 Task: Create a task  Implement a new cloud-based expense tracking system for a company , assign it to team member softage.1@softage.net in the project ConceptLine and update the status of the task to  At Risk , set the priority of the task to Medium
Action: Mouse moved to (111, 93)
Screenshot: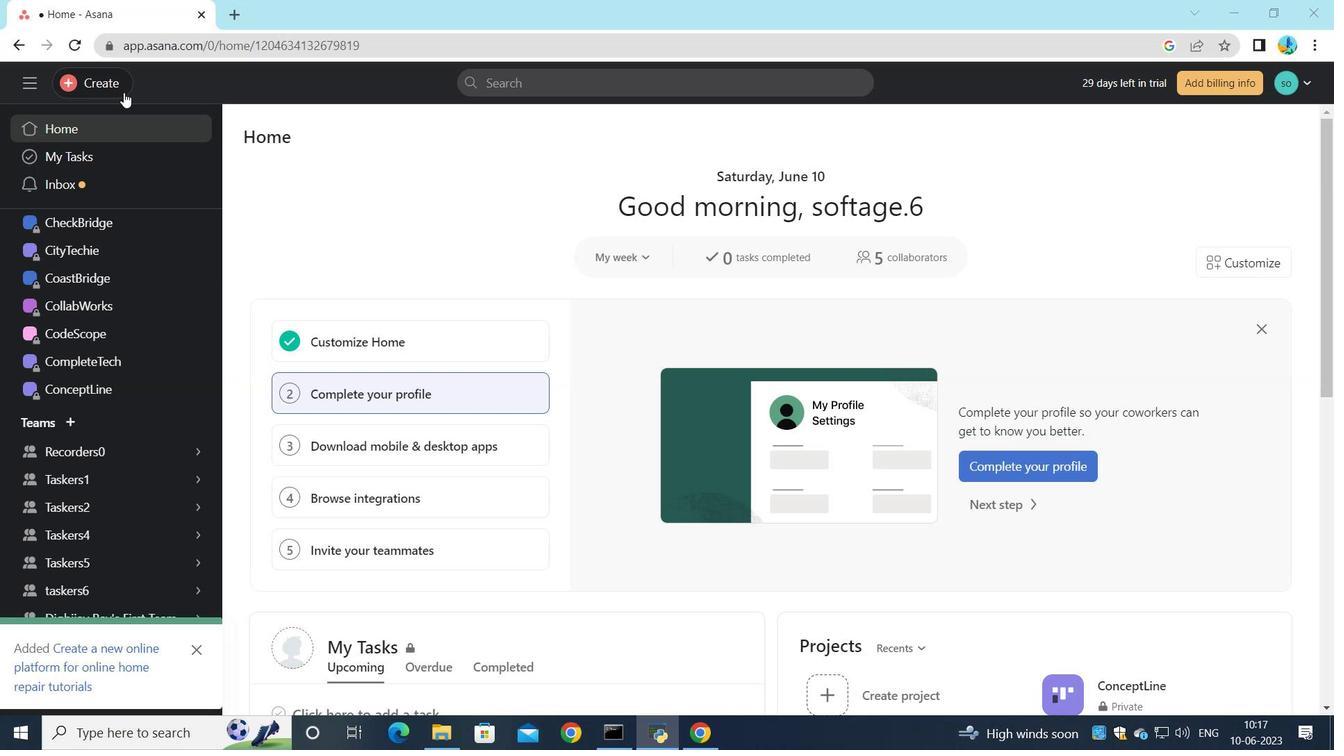 
Action: Mouse pressed left at (111, 93)
Screenshot: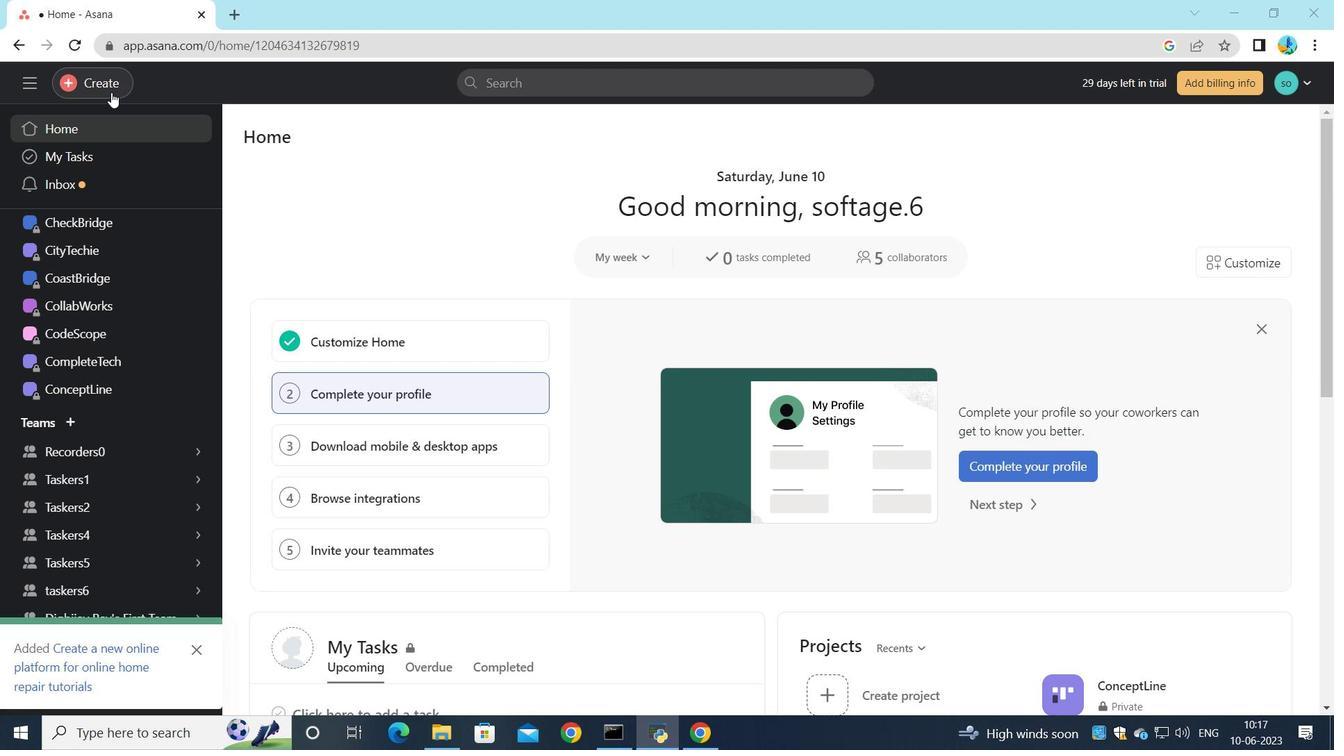 
Action: Mouse moved to (204, 91)
Screenshot: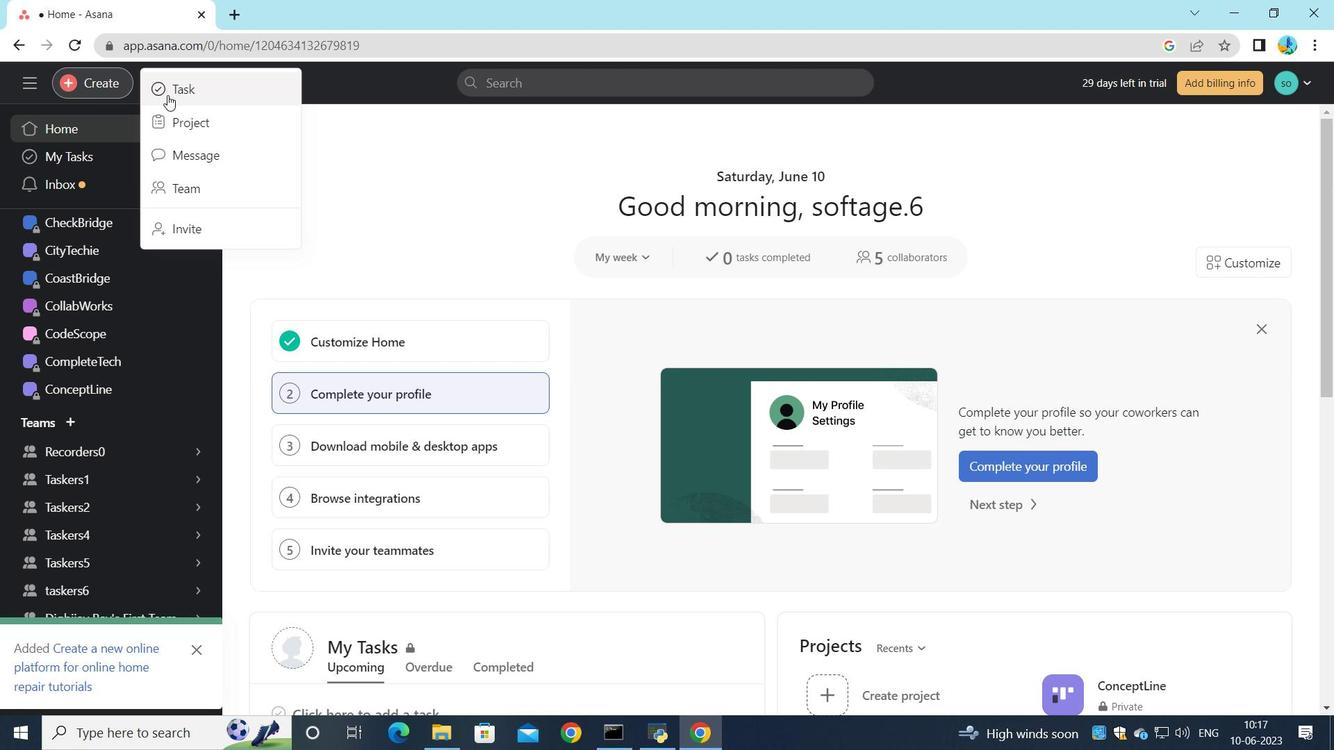 
Action: Mouse pressed left at (204, 91)
Screenshot: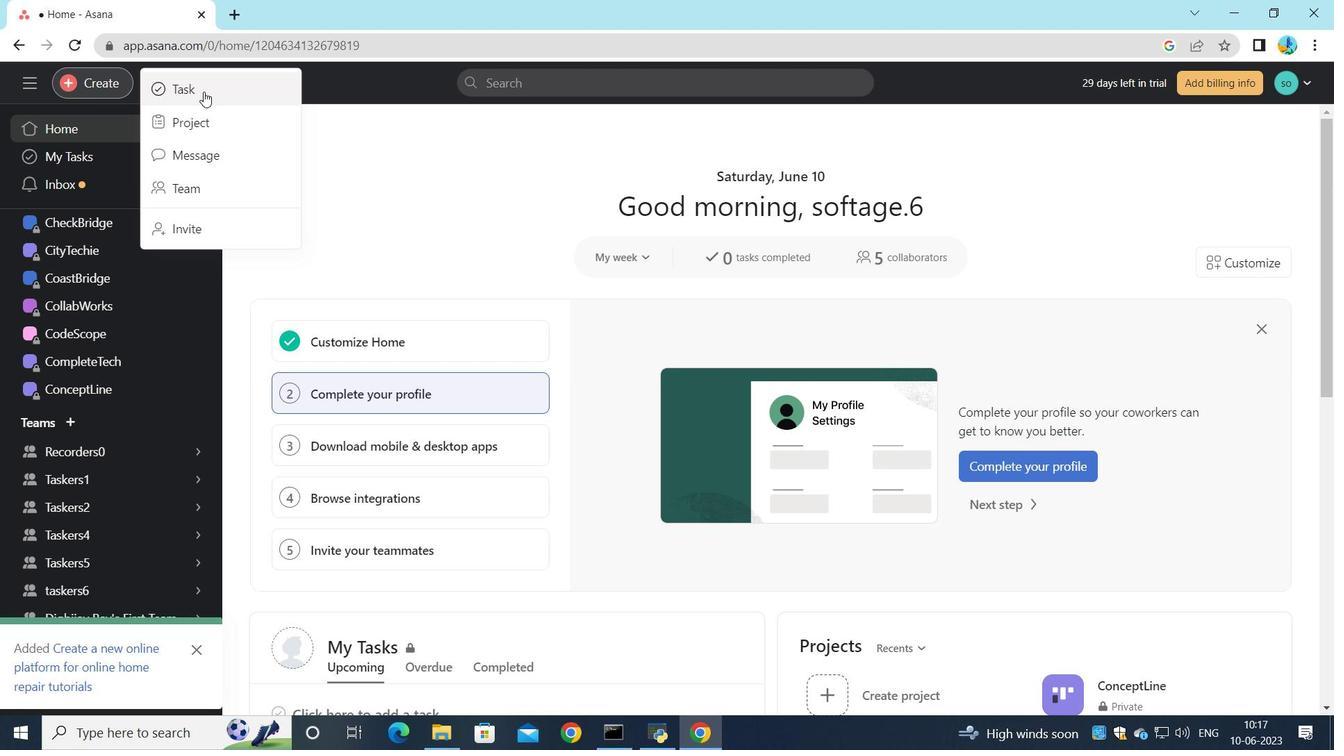 
Action: Mouse moved to (880, 325)
Screenshot: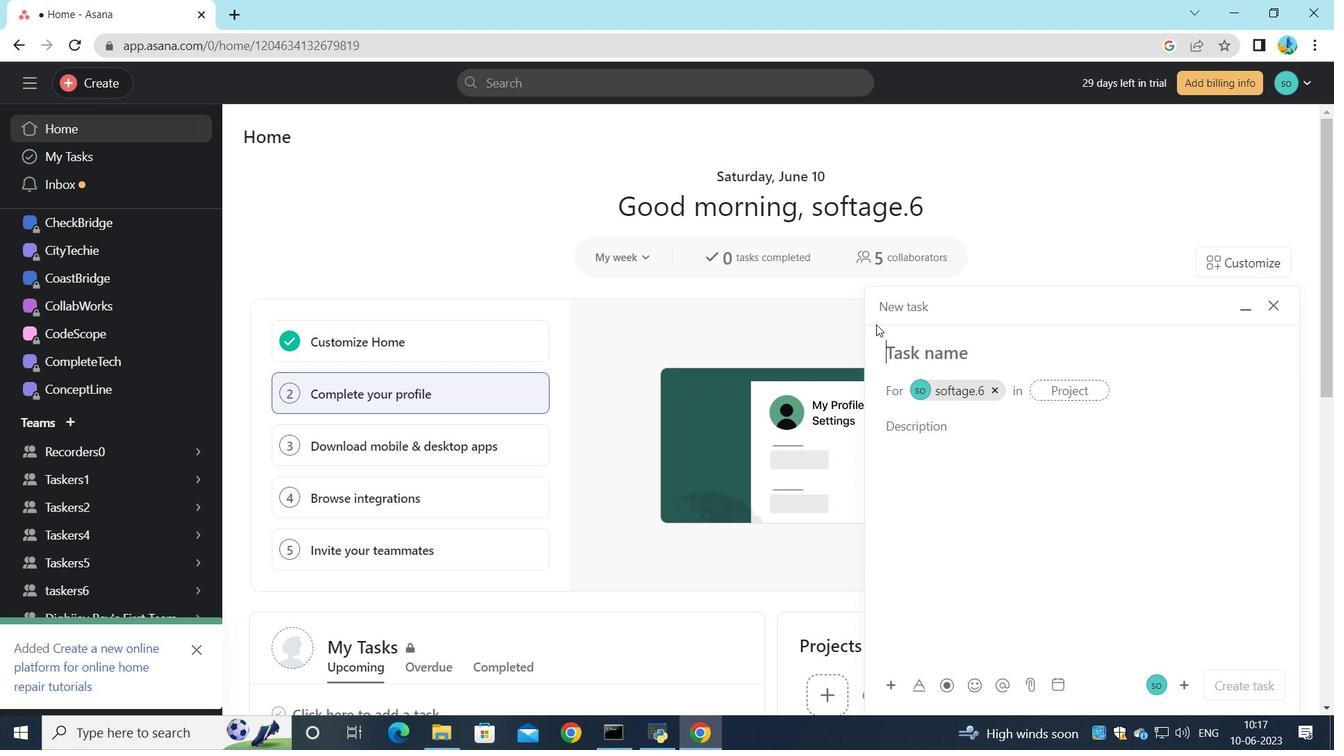 
Action: Key pressed <Key.shift>Implement<Key.space>a<Key.space>new<Key.space>cloud-based<Key.space>expense<Key.space>tracking<Key.space>system<Key.space>for<Key.space>a<Key.space>company
Screenshot: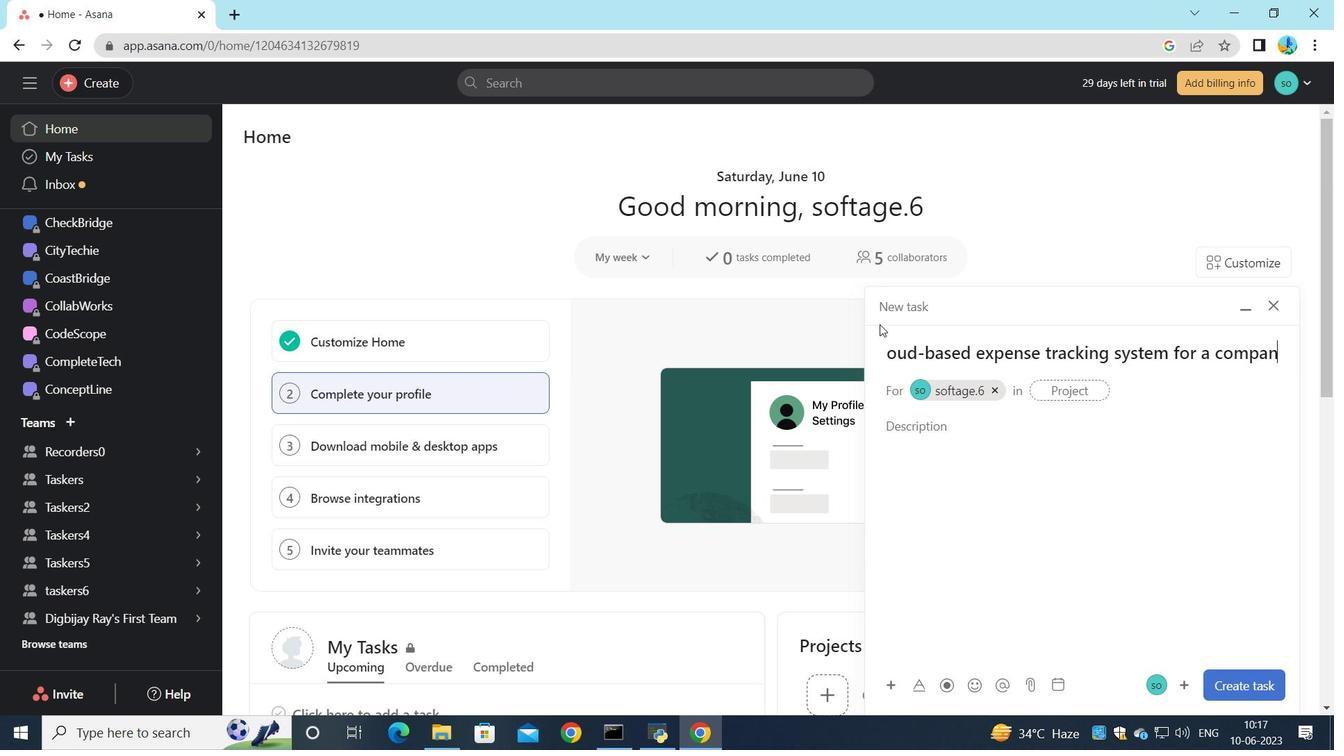 
Action: Mouse moved to (996, 391)
Screenshot: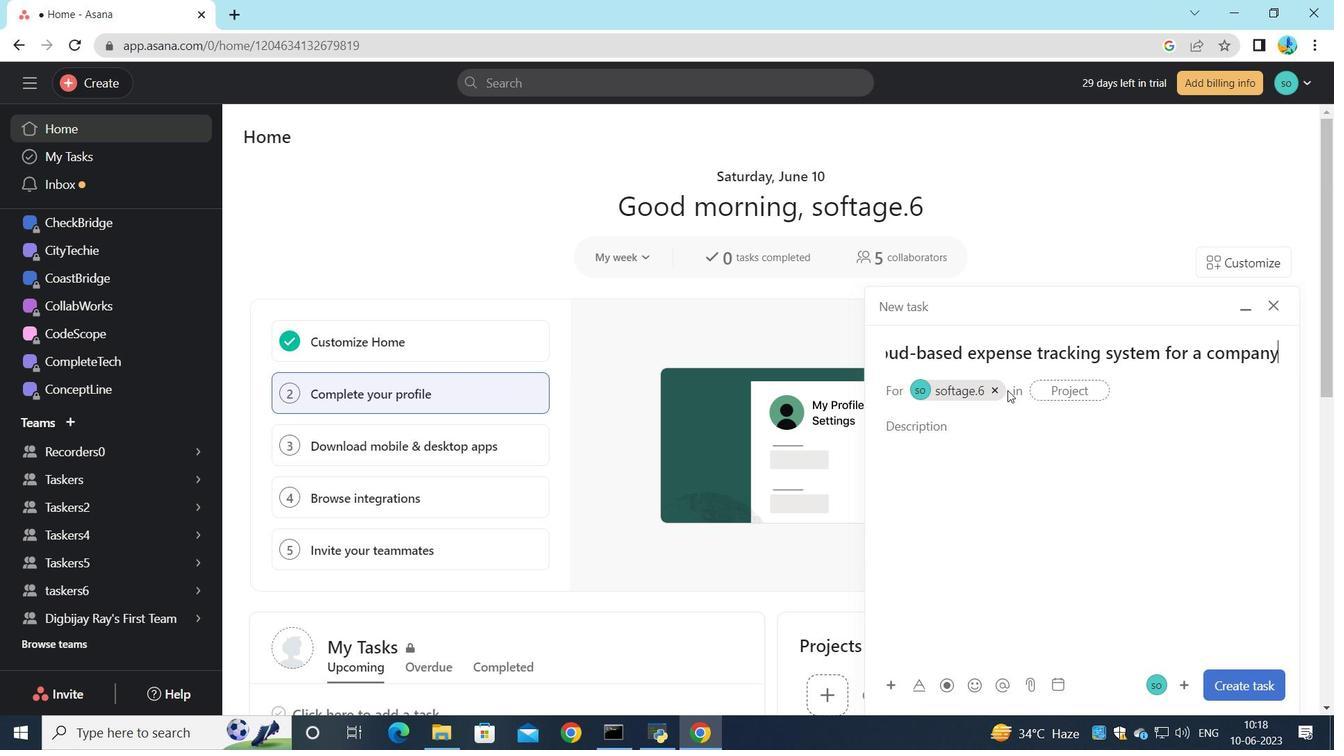 
Action: Mouse pressed left at (996, 391)
Screenshot: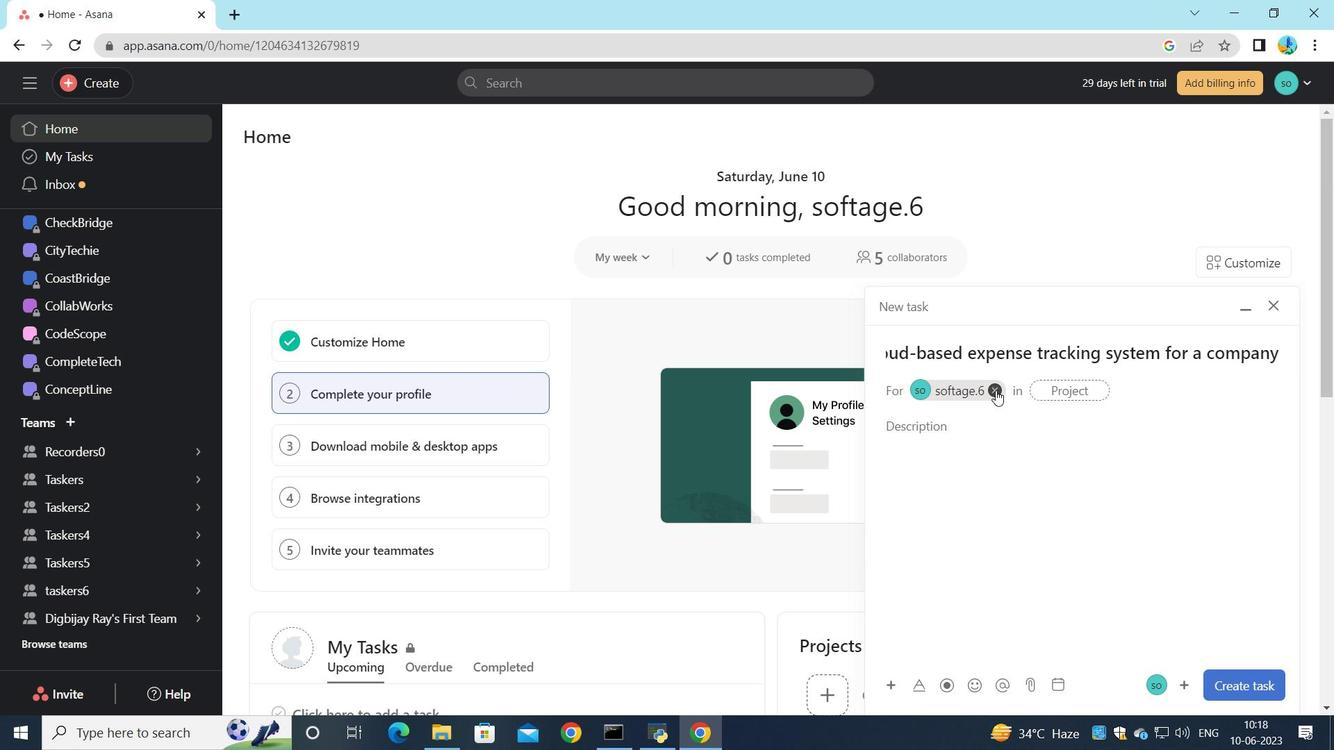 
Action: Key pressed s
Screenshot: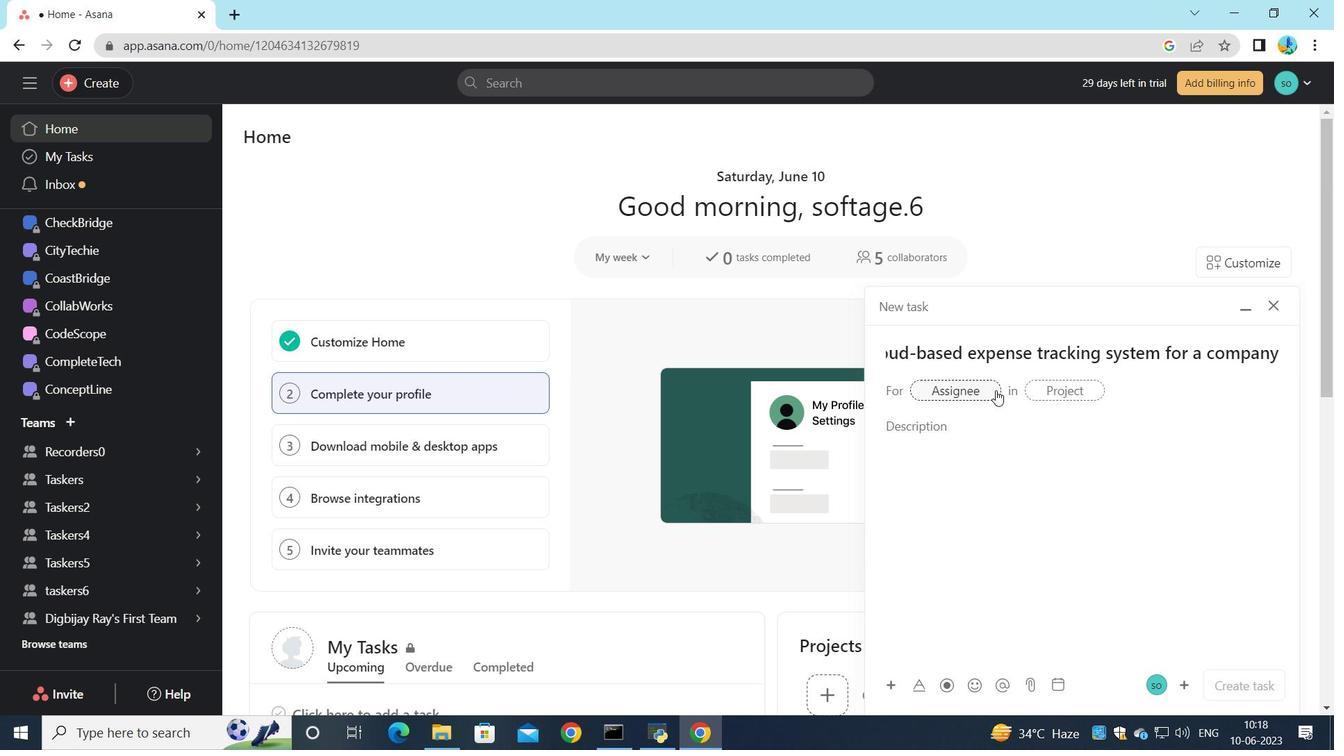 
Action: Mouse moved to (985, 386)
Screenshot: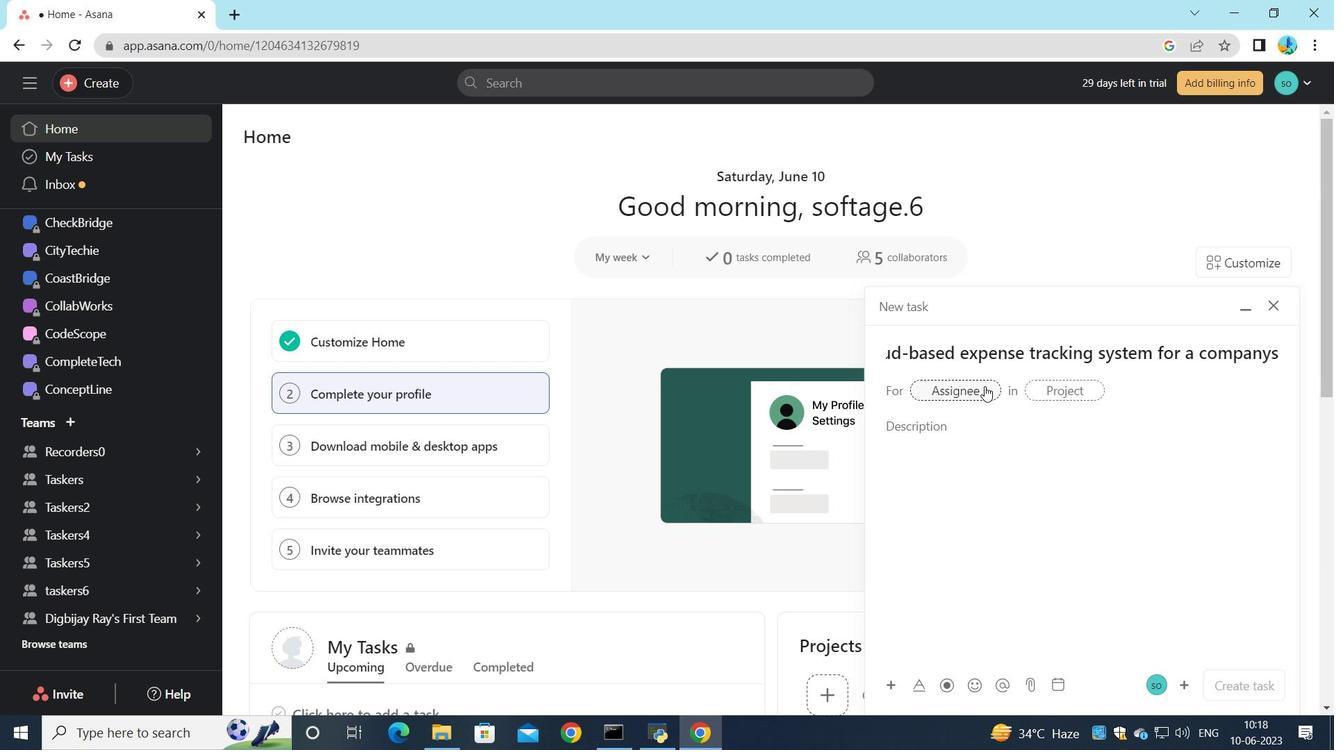 
Action: Mouse pressed left at (985, 386)
Screenshot: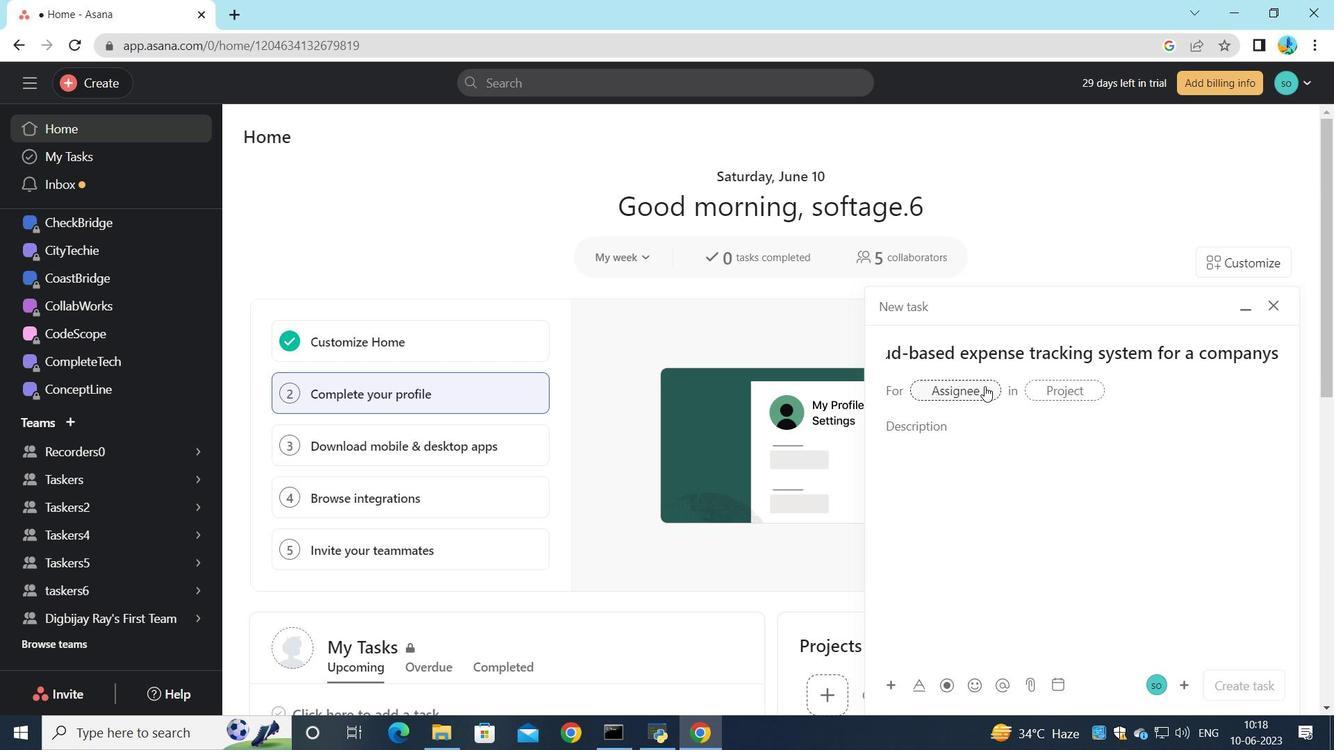 
Action: Key pressed s
Screenshot: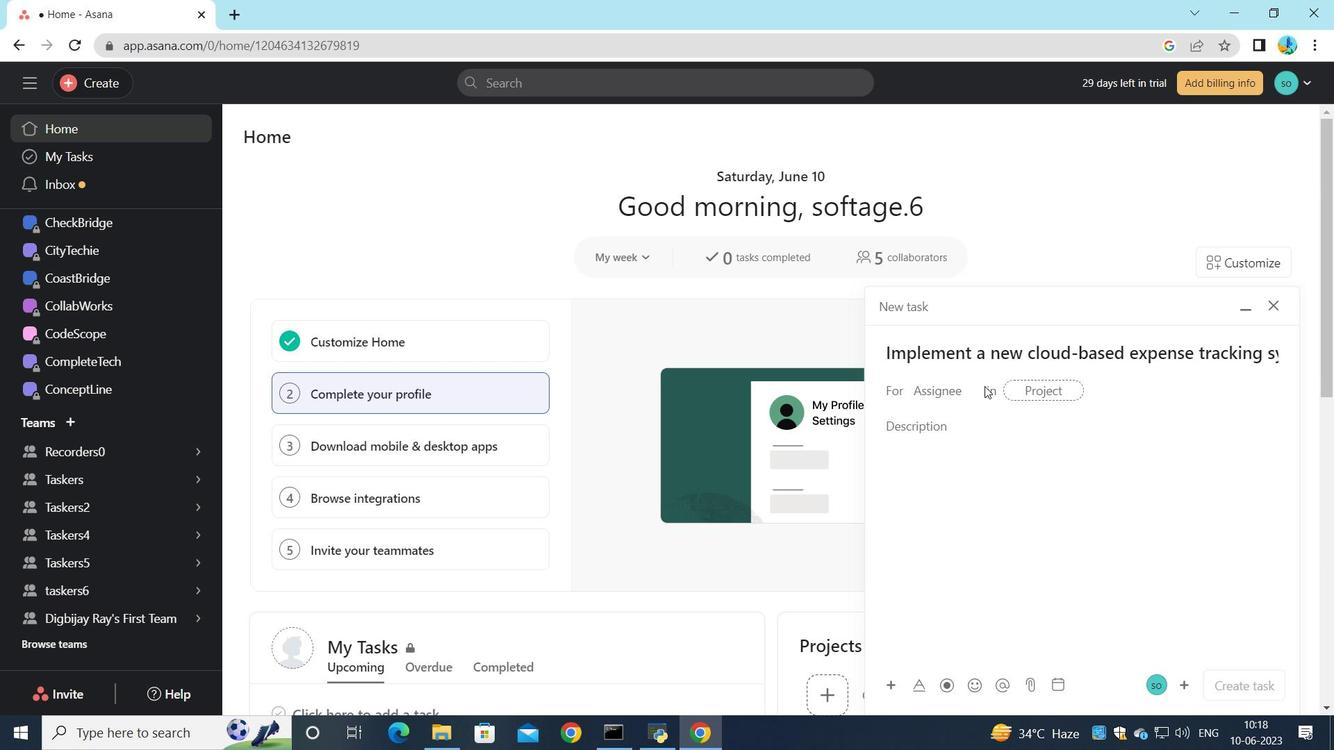 
Action: Mouse moved to (991, 396)
Screenshot: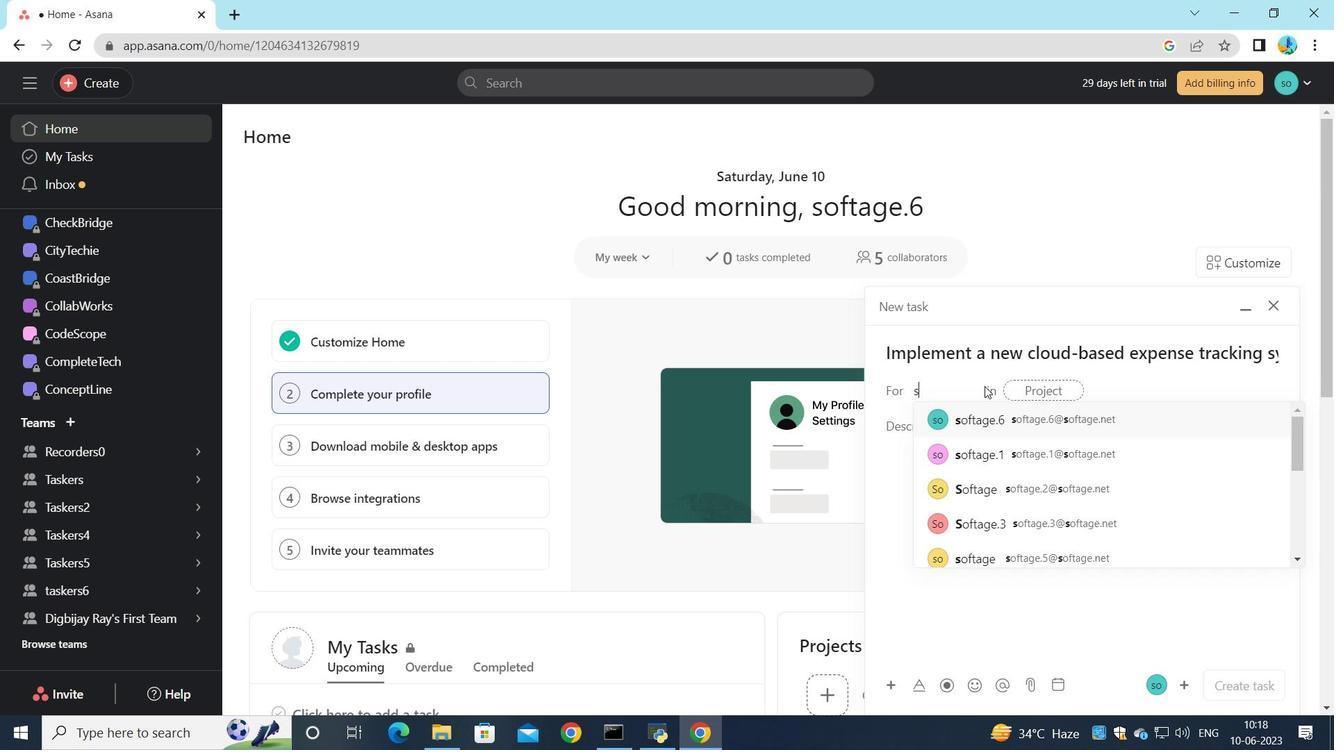 
Action: Key pressed oftage.1<Key.shift>@softage.net
Screenshot: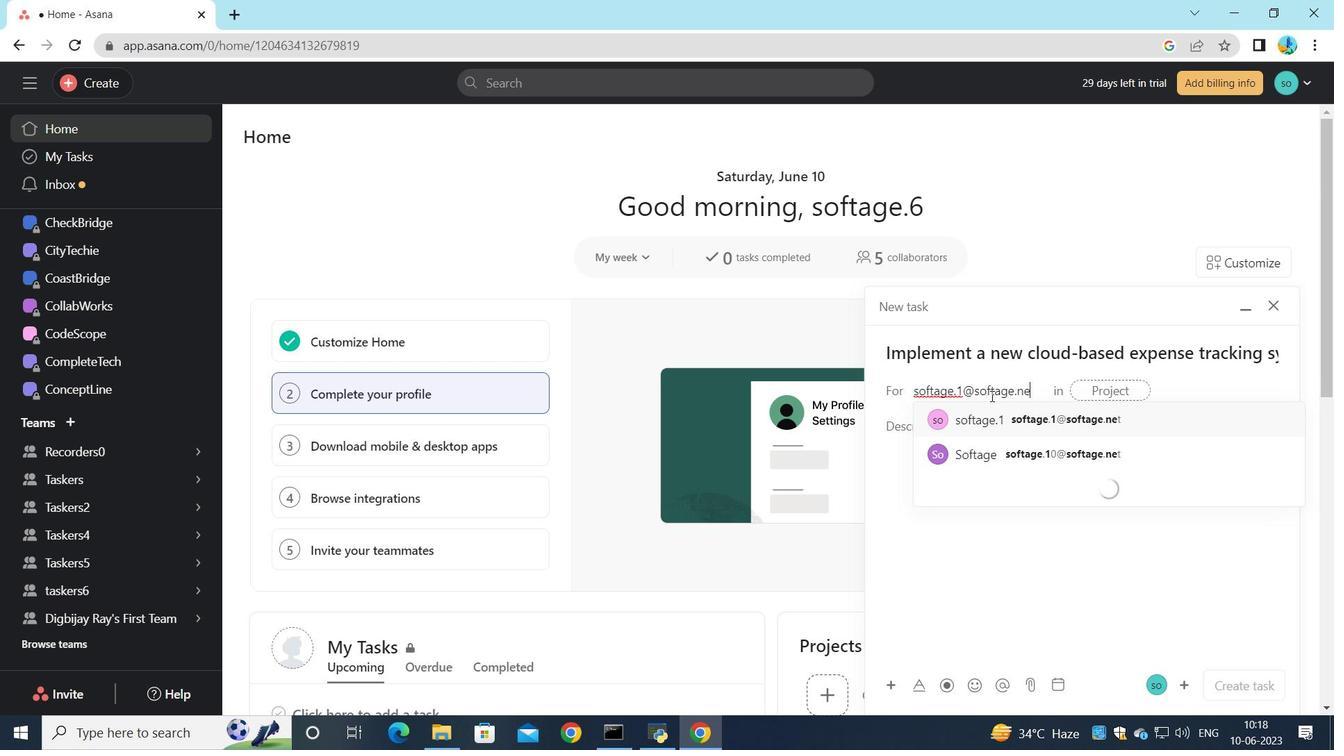 
Action: Mouse moved to (1015, 416)
Screenshot: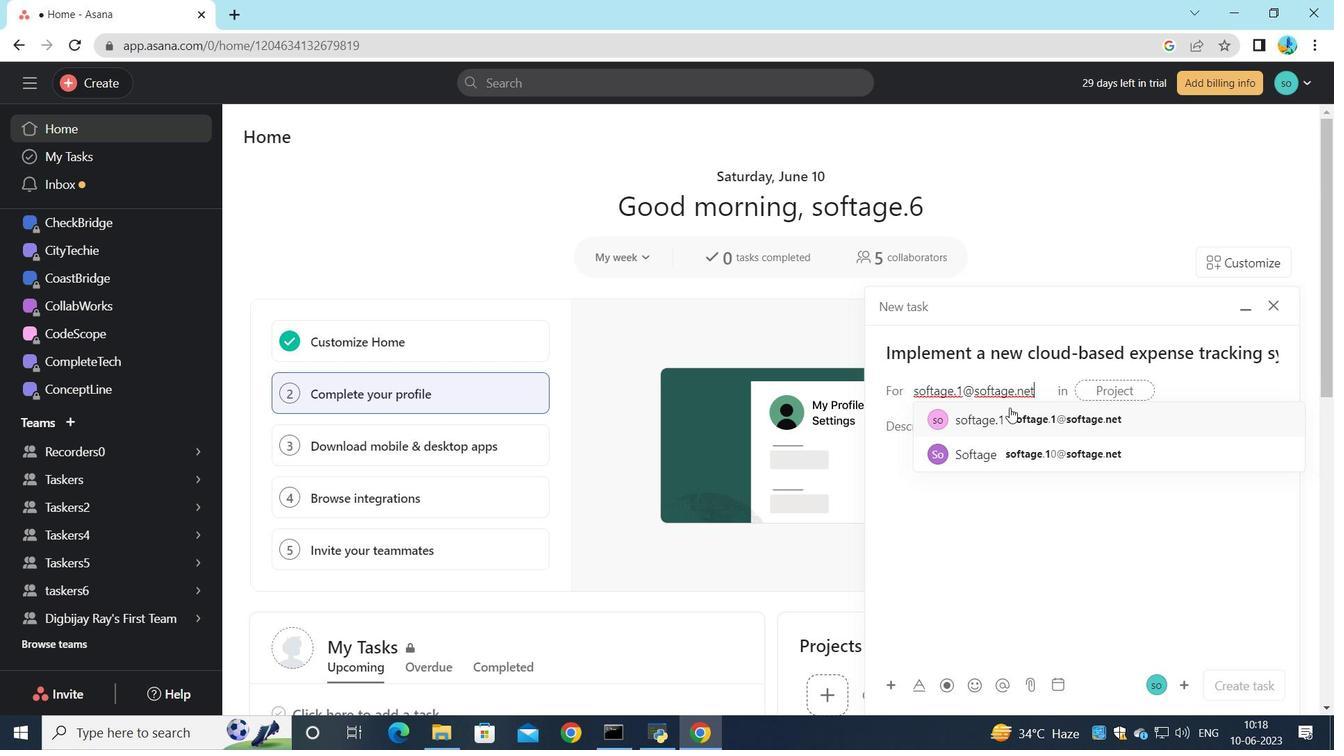 
Action: Mouse pressed left at (1015, 416)
Screenshot: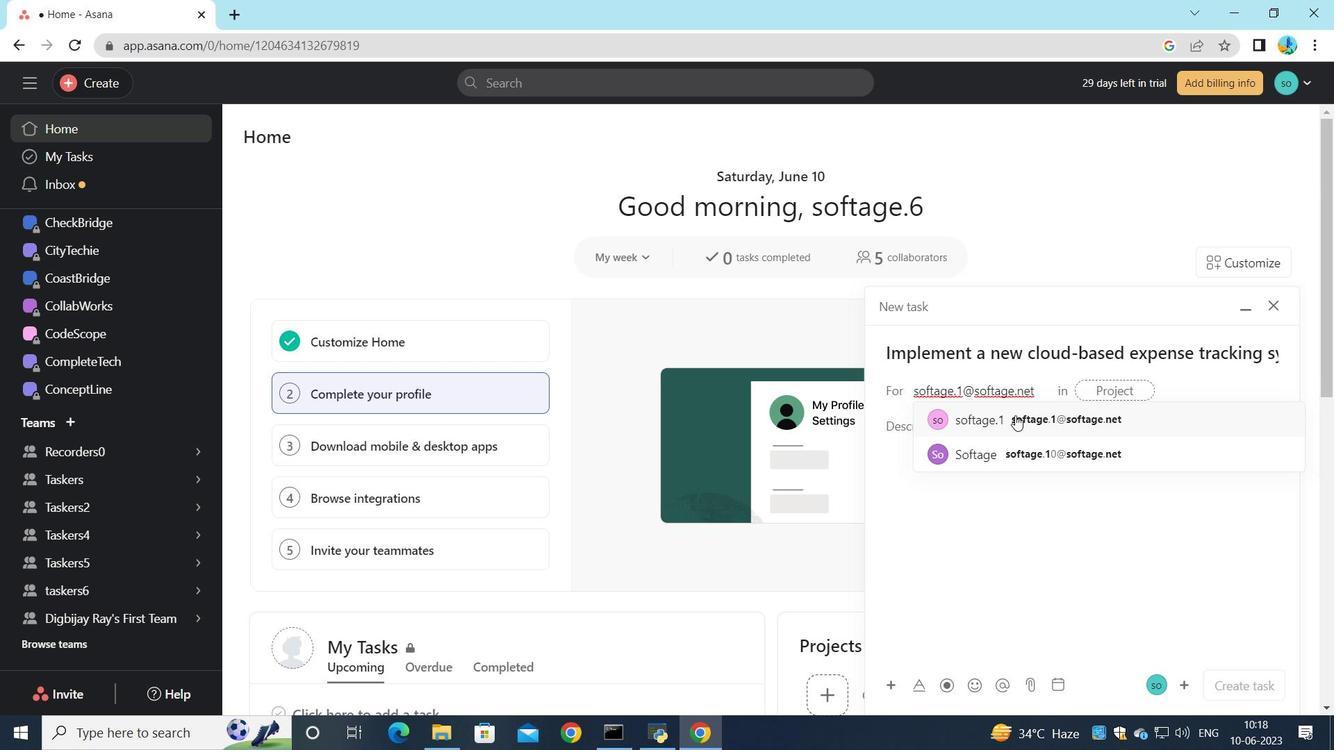 
Action: Mouse moved to (739, 460)
Screenshot: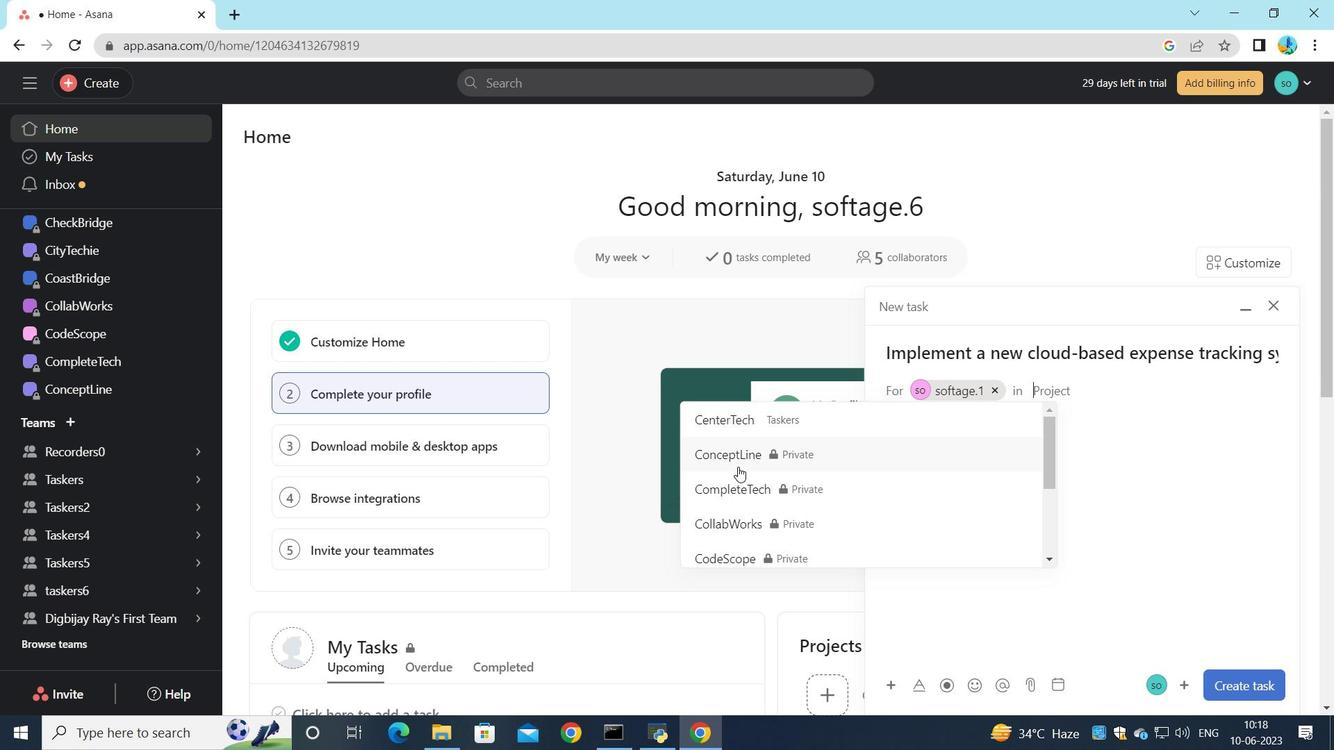 
Action: Mouse pressed left at (739, 460)
Screenshot: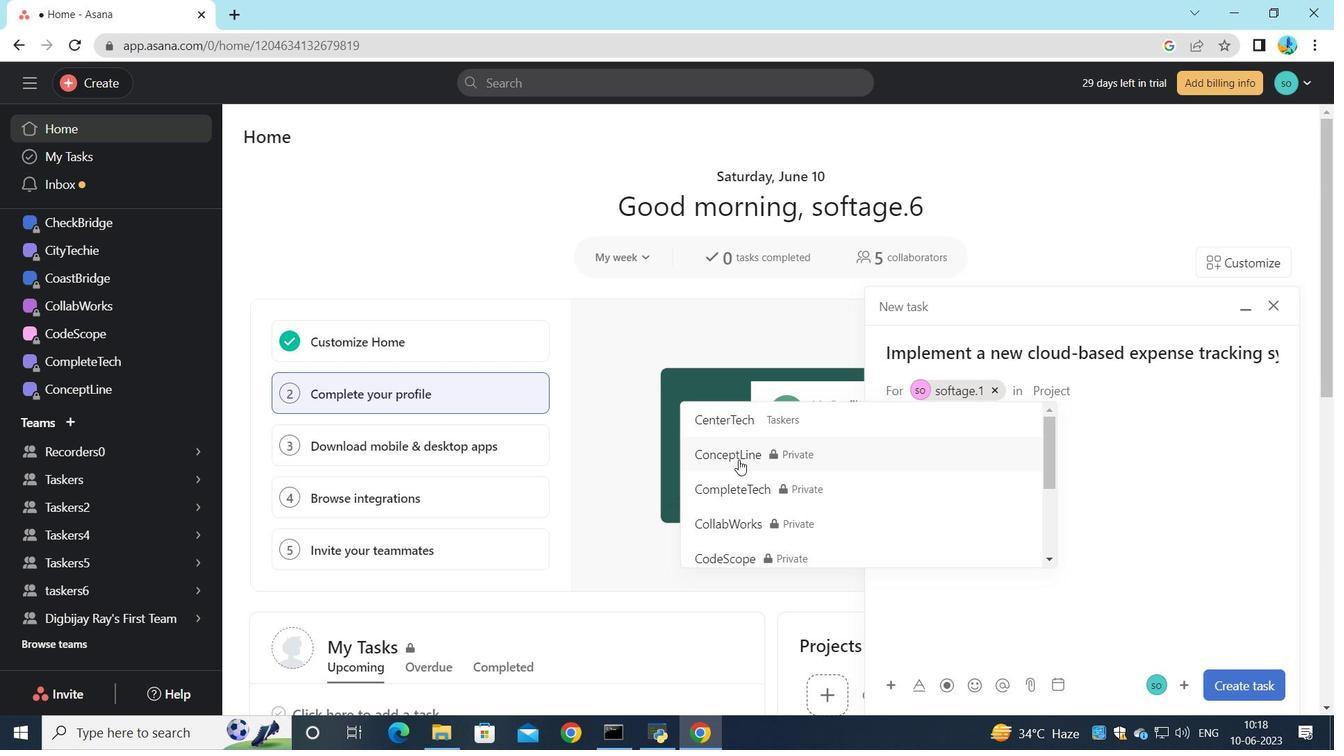 
Action: Mouse moved to (983, 431)
Screenshot: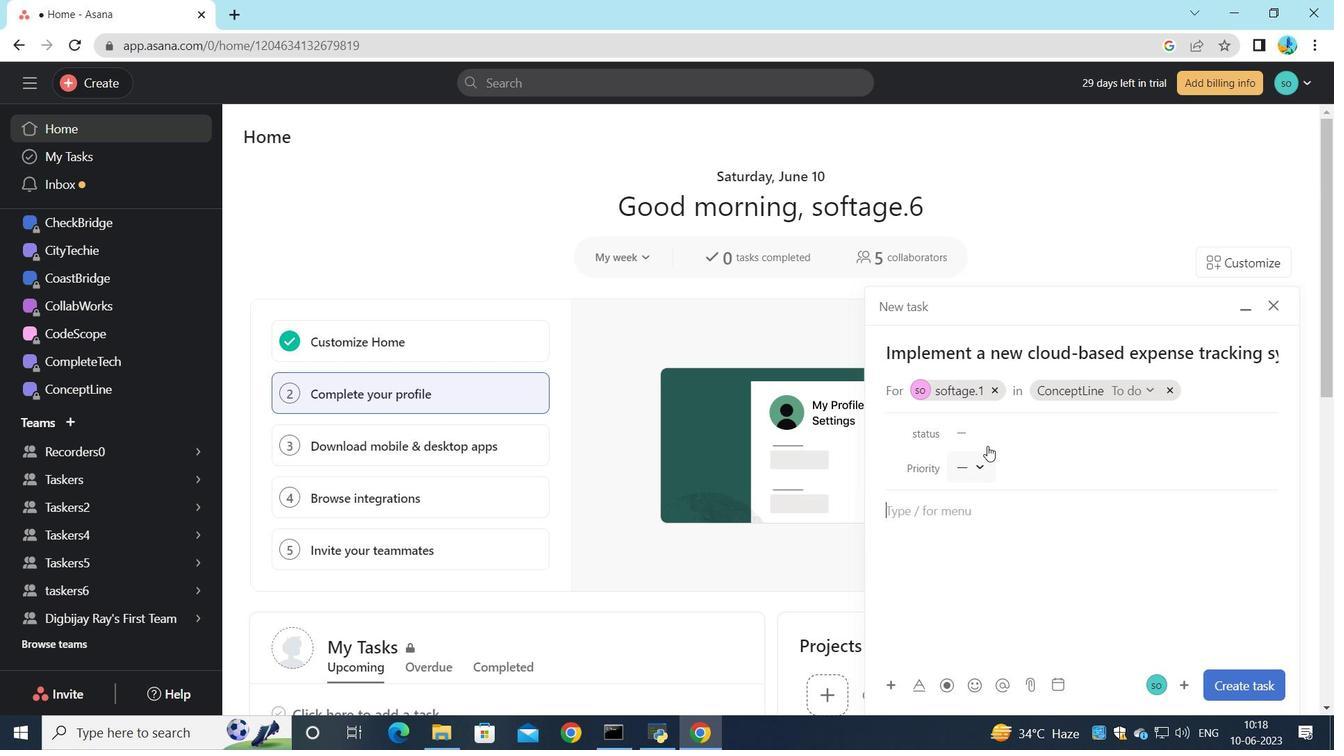 
Action: Mouse pressed left at (983, 431)
Screenshot: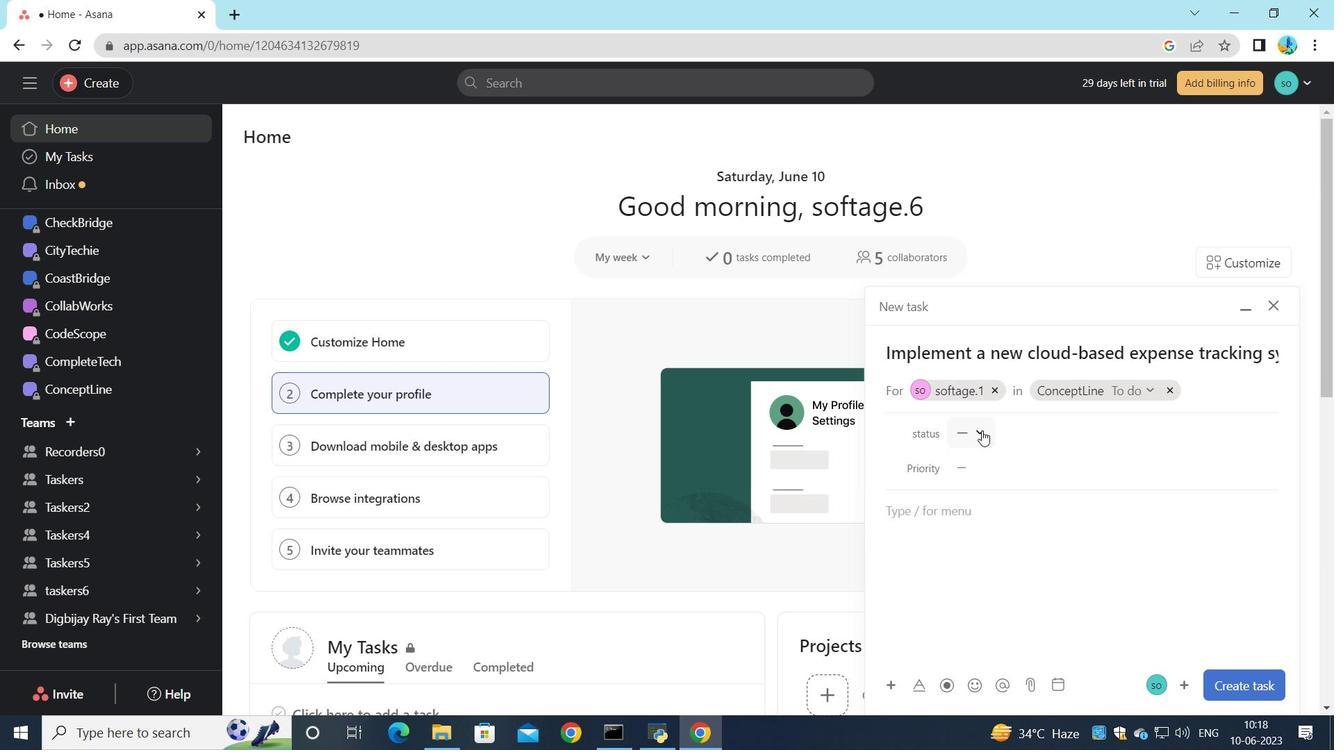 
Action: Mouse moved to (1011, 554)
Screenshot: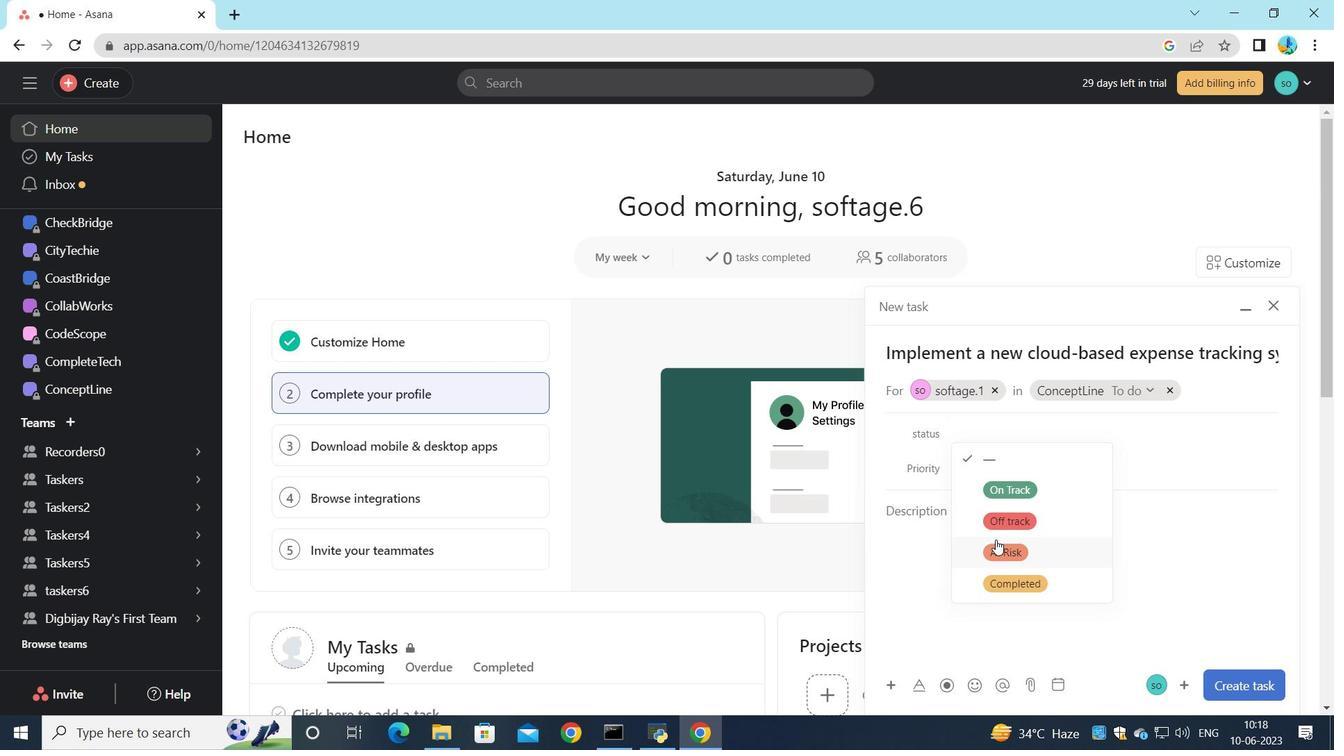 
Action: Mouse pressed left at (1011, 554)
Screenshot: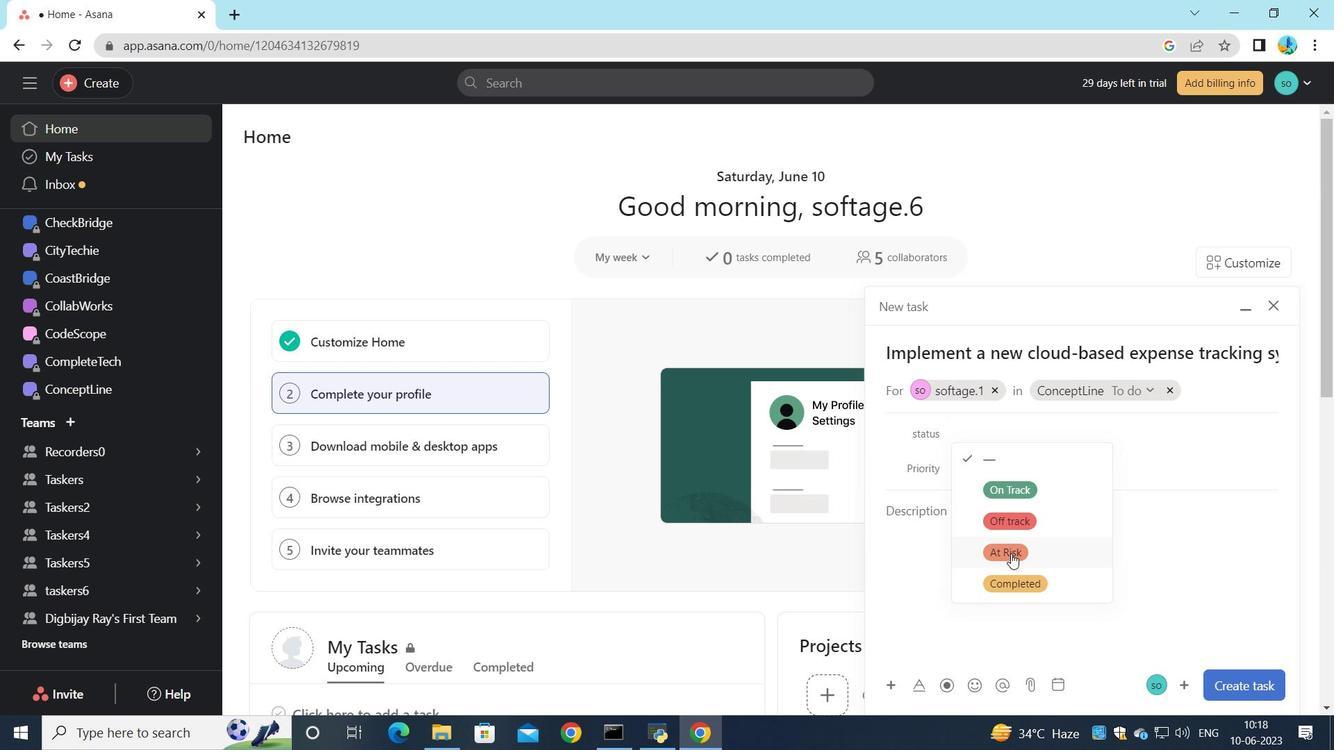 
Action: Mouse moved to (974, 467)
Screenshot: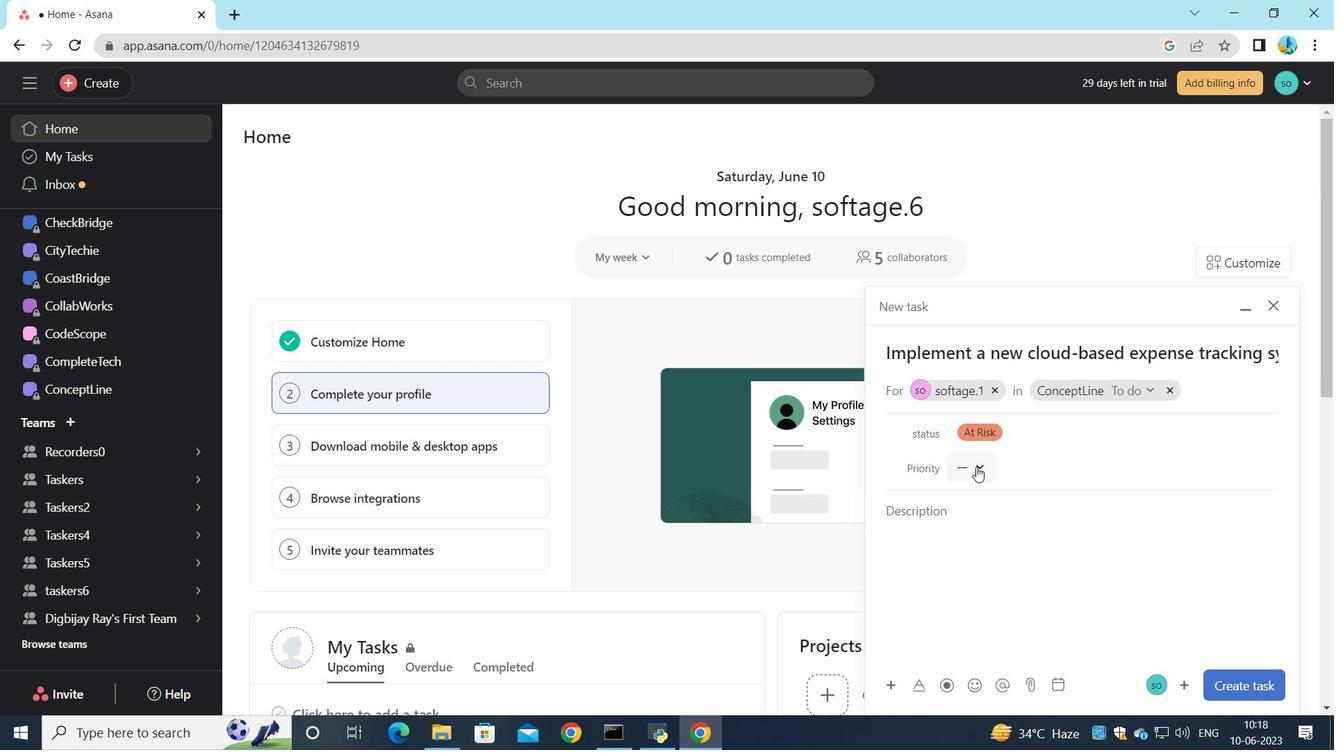 
Action: Mouse pressed left at (974, 467)
Screenshot: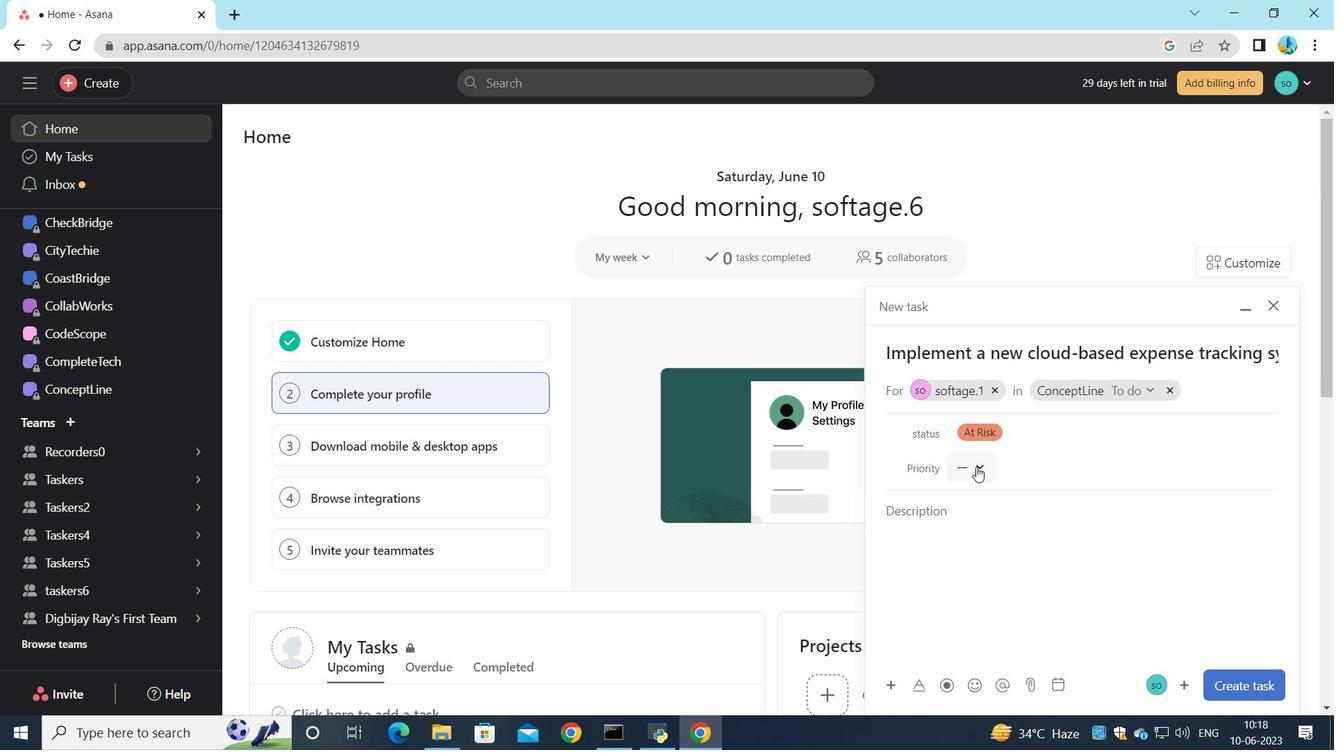 
Action: Mouse moved to (990, 550)
Screenshot: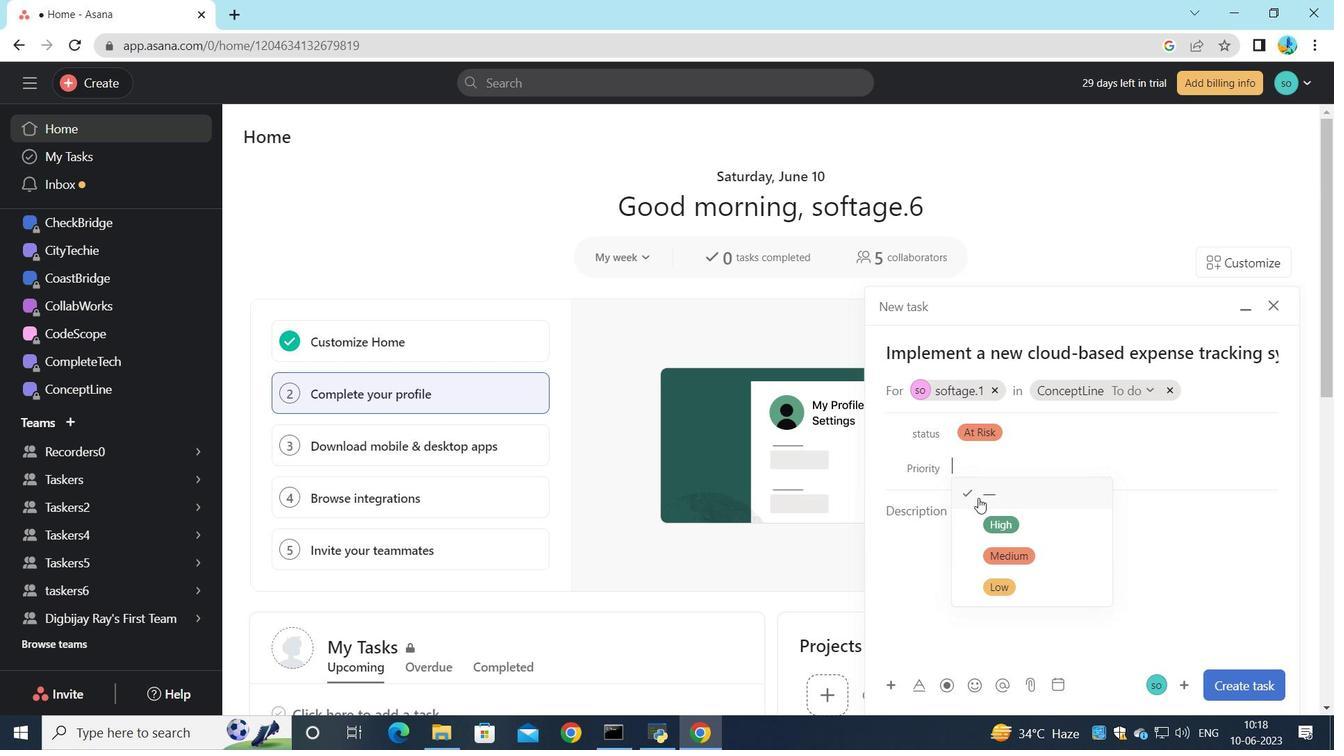 
Action: Mouse pressed left at (990, 550)
Screenshot: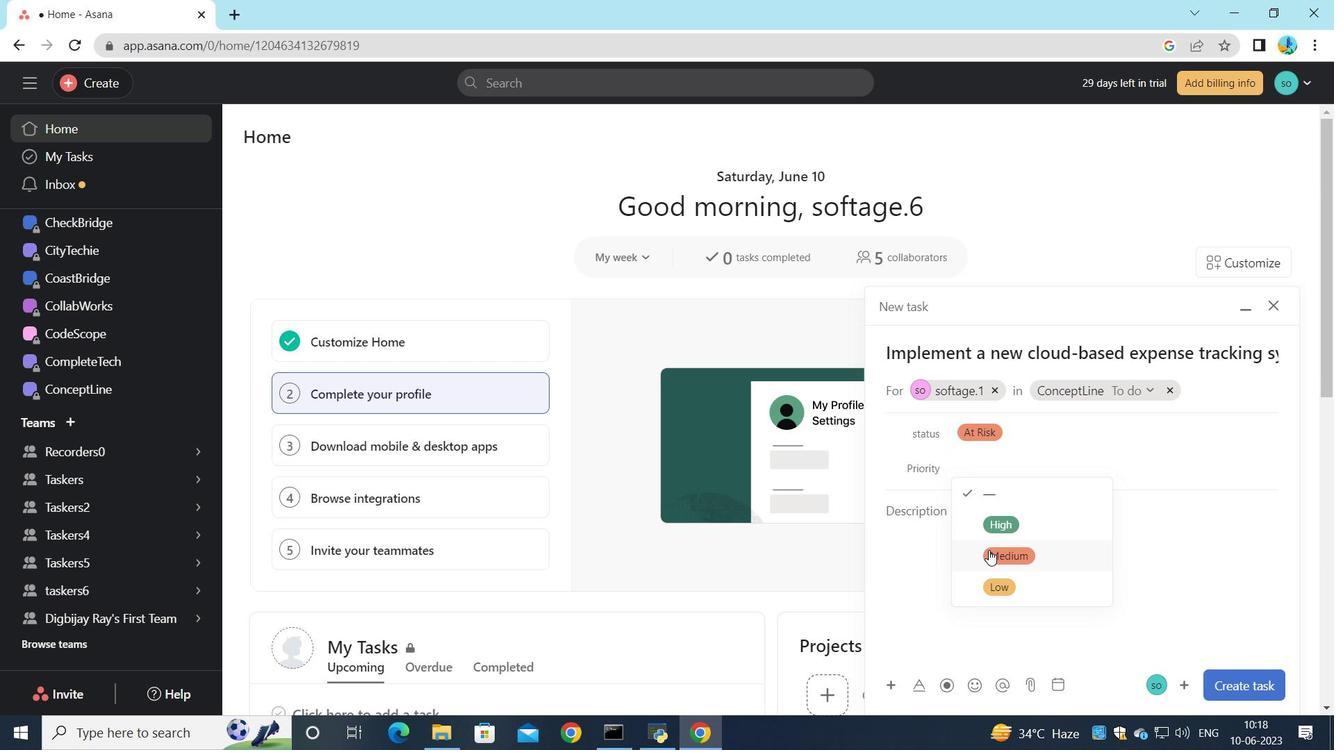 
Action: Mouse moved to (1222, 687)
Screenshot: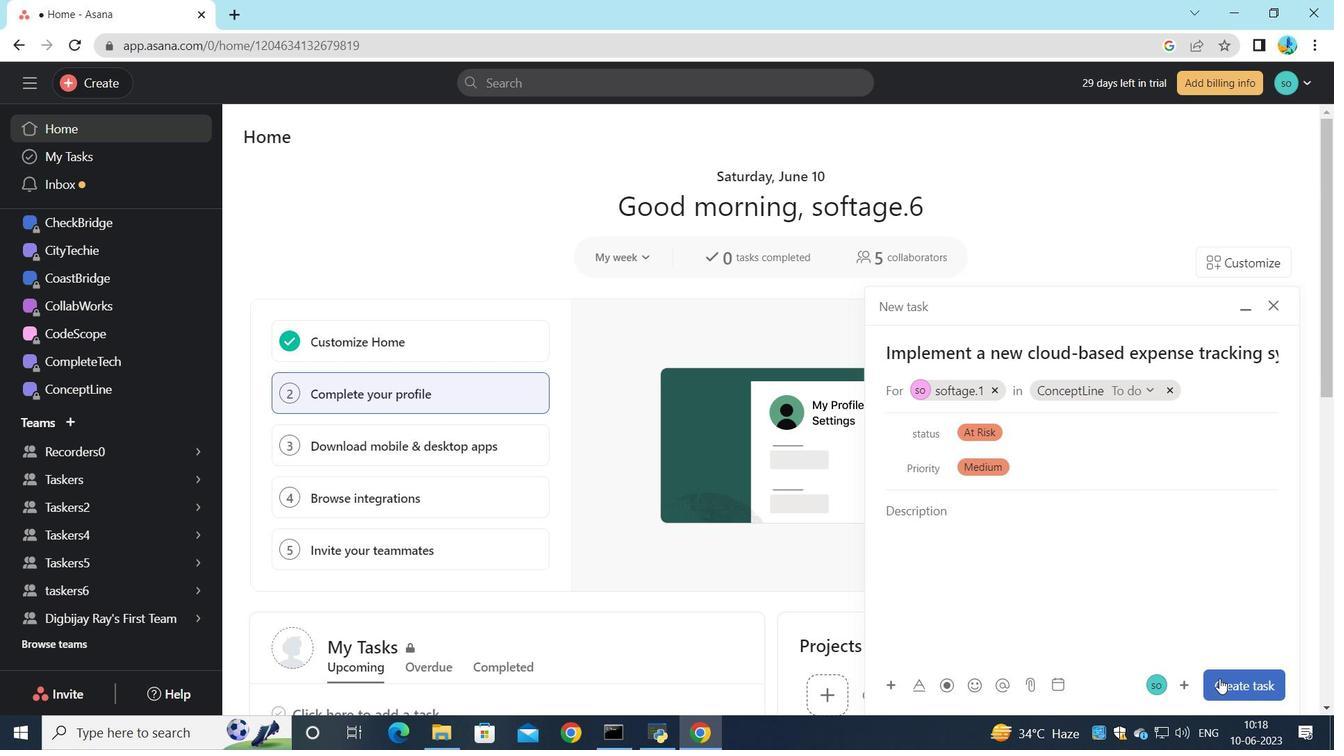 
Action: Mouse pressed left at (1222, 687)
Screenshot: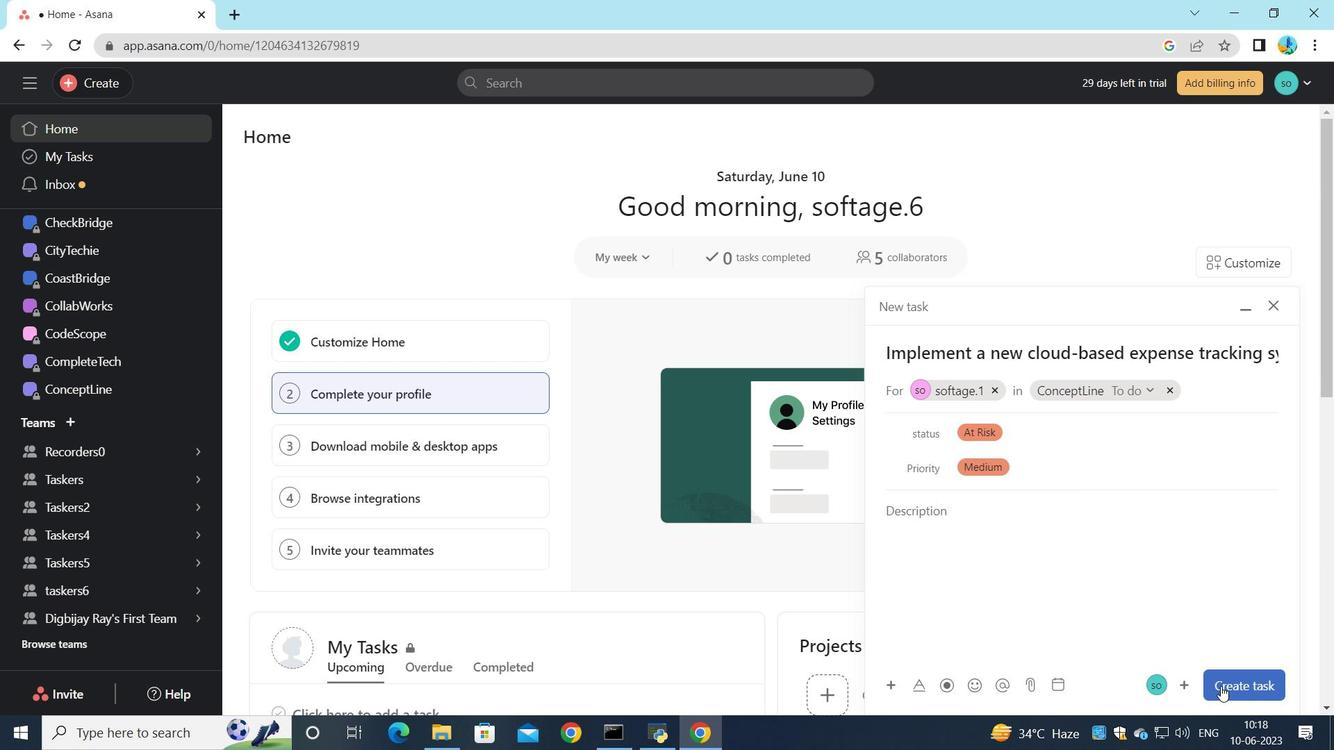 
Action: Mouse moved to (1037, 576)
Screenshot: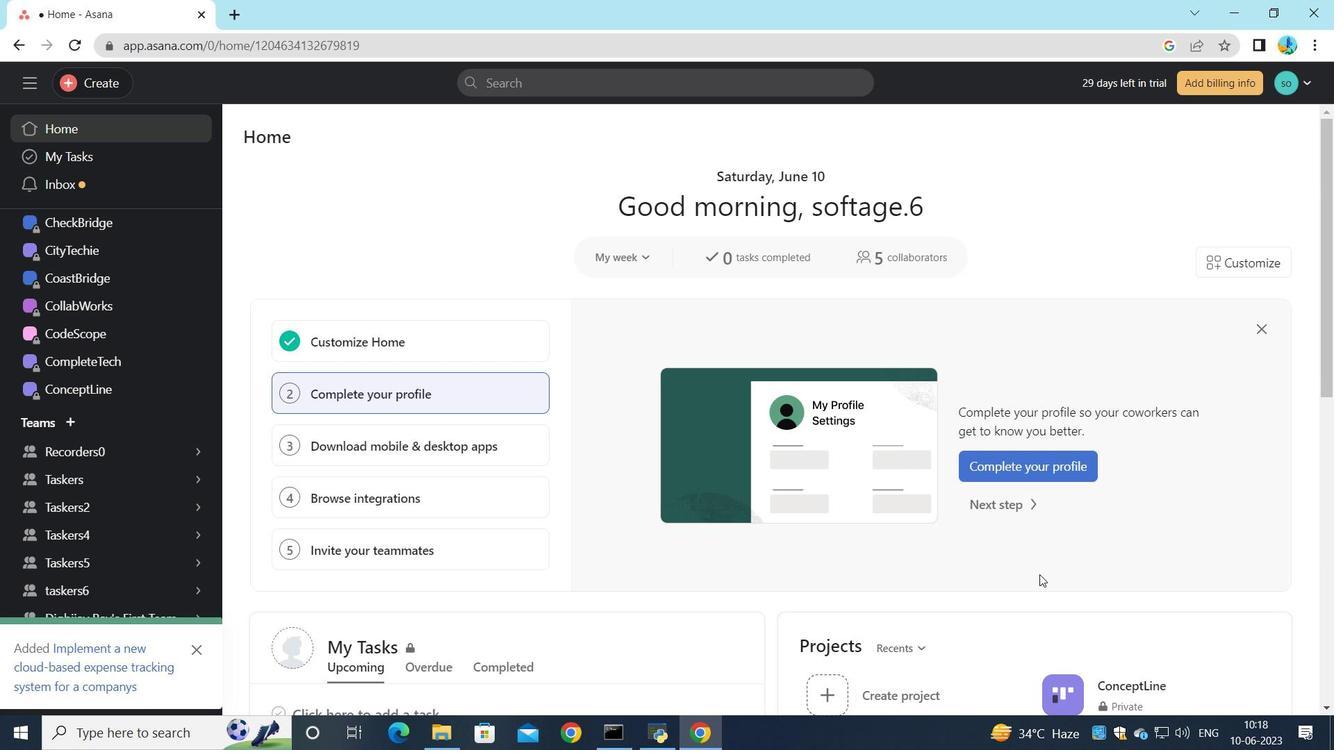 
